 Task: Use the formula "ISPMT" in spreadsheet "Project portfolio".
Action: Mouse moved to (258, 338)
Screenshot: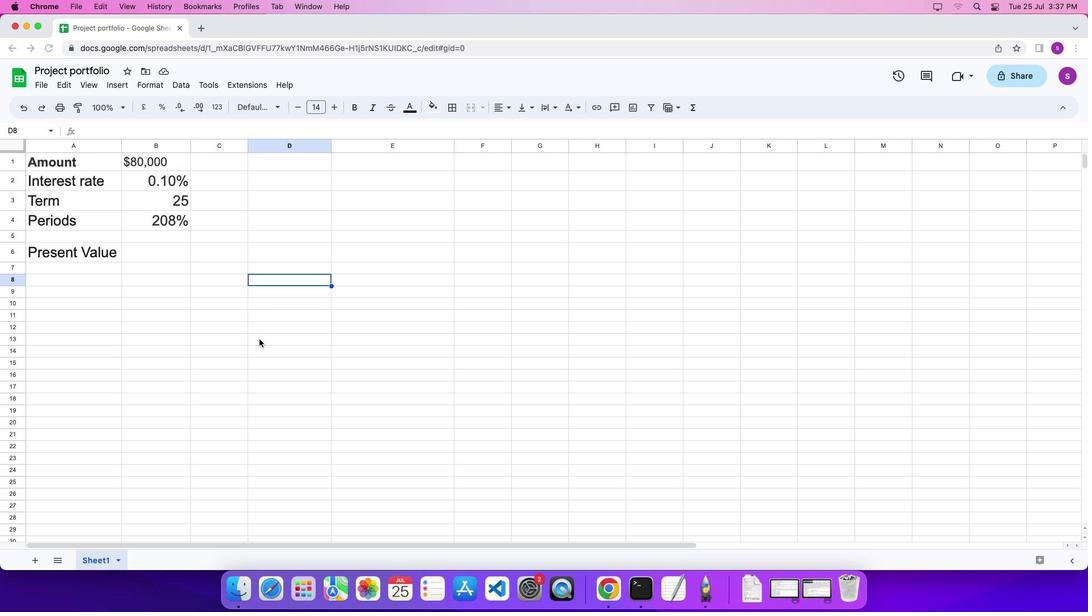 
Action: Mouse pressed left at (258, 338)
Screenshot: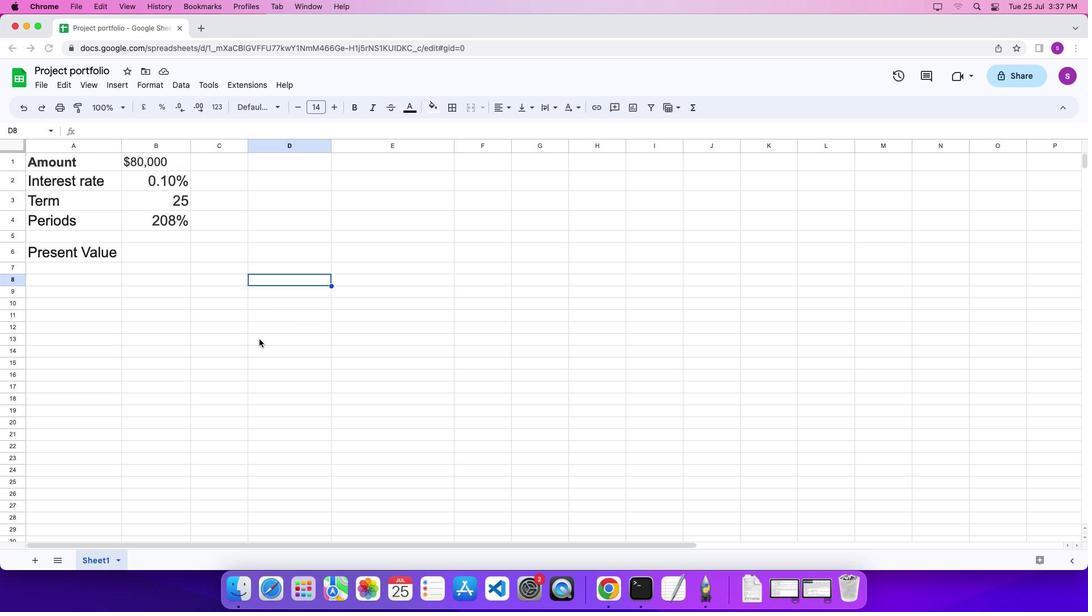
Action: Mouse pressed left at (258, 338)
Screenshot: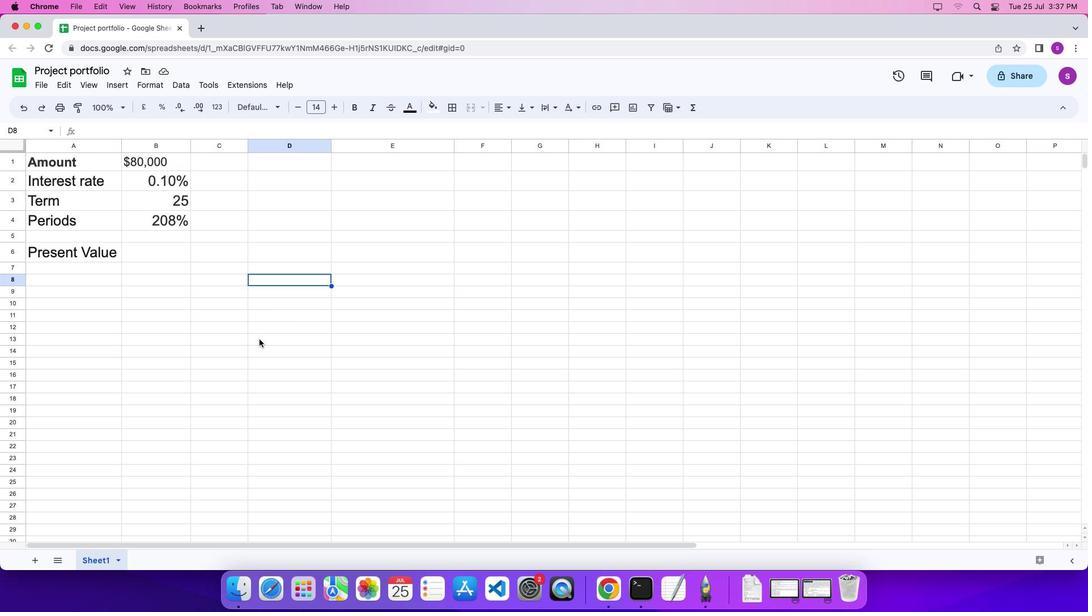 
Action: Key pressed '='
Screenshot: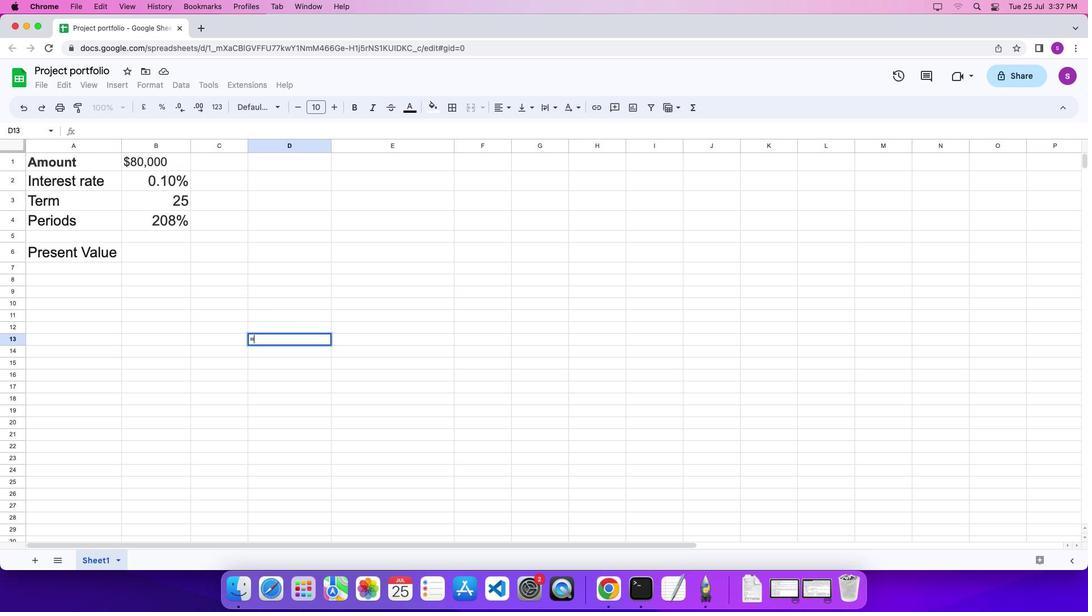 
Action: Mouse moved to (693, 103)
Screenshot: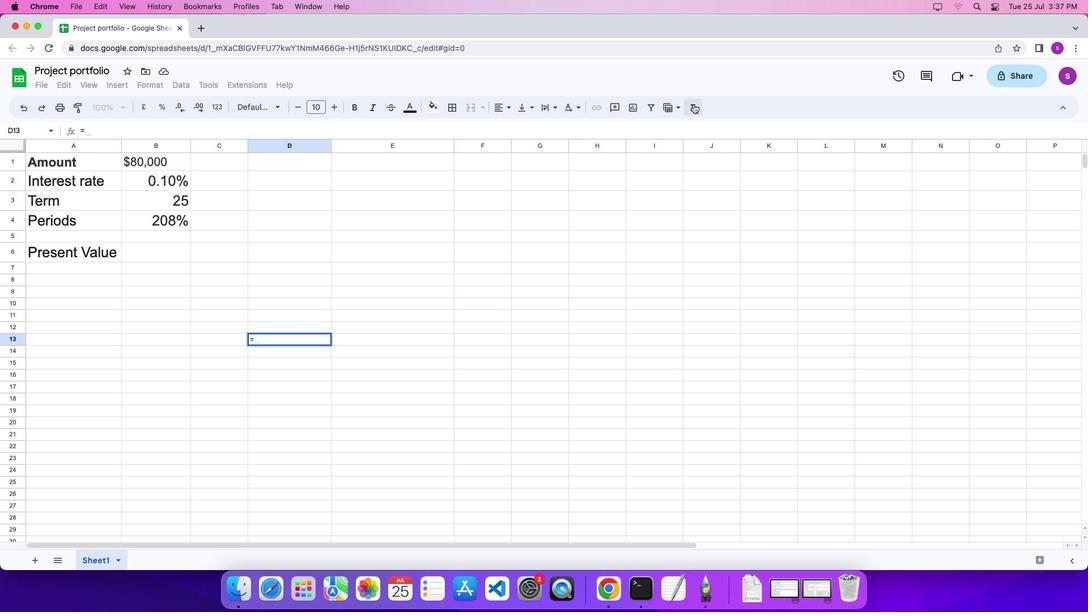 
Action: Mouse pressed left at (693, 103)
Screenshot: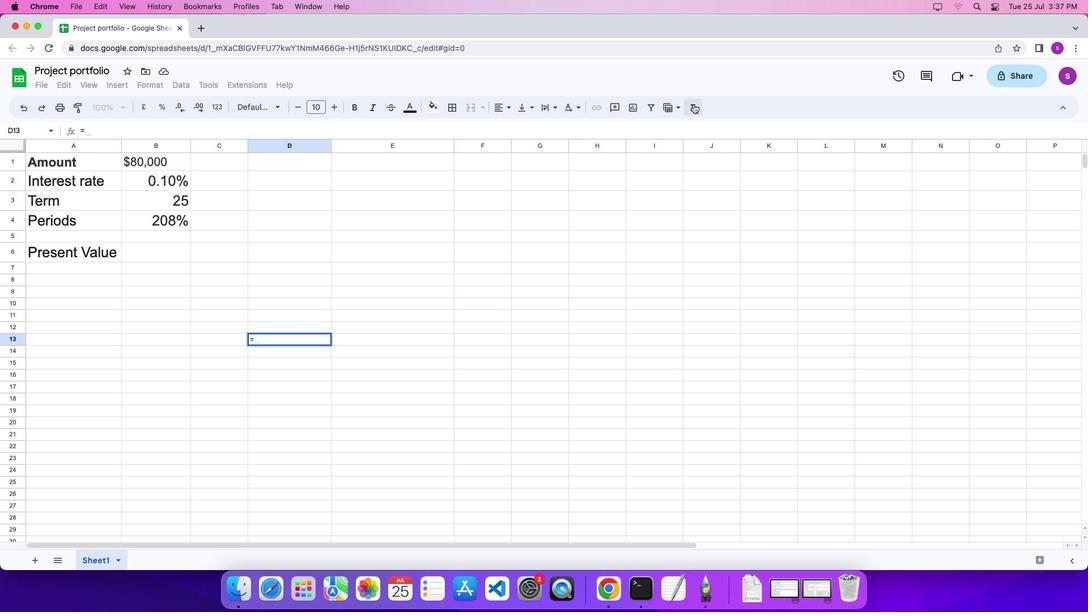 
Action: Mouse moved to (886, 415)
Screenshot: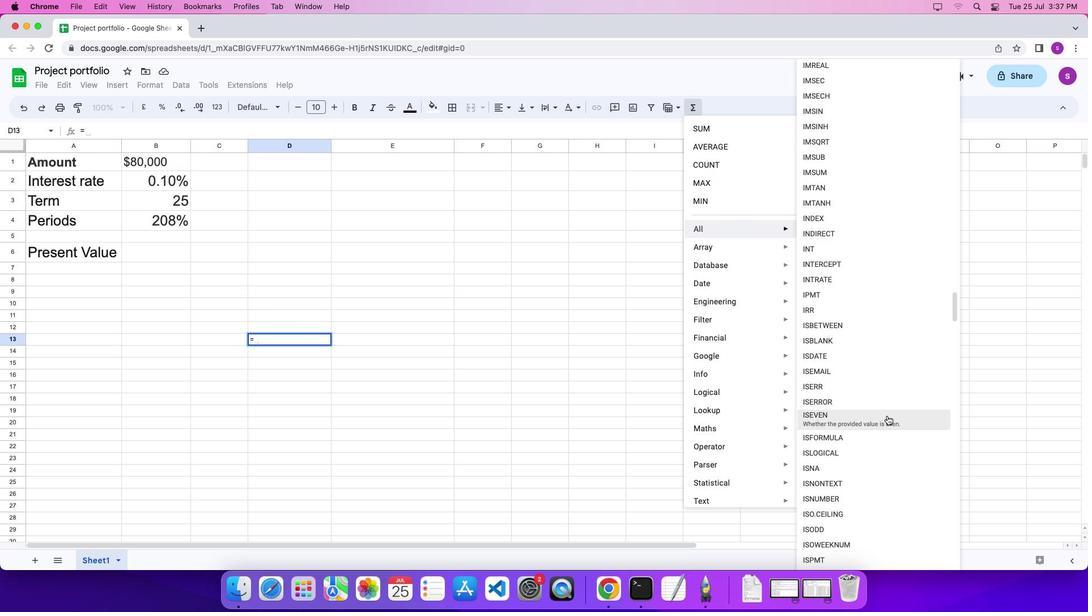 
Action: Mouse scrolled (886, 415) with delta (0, 0)
Screenshot: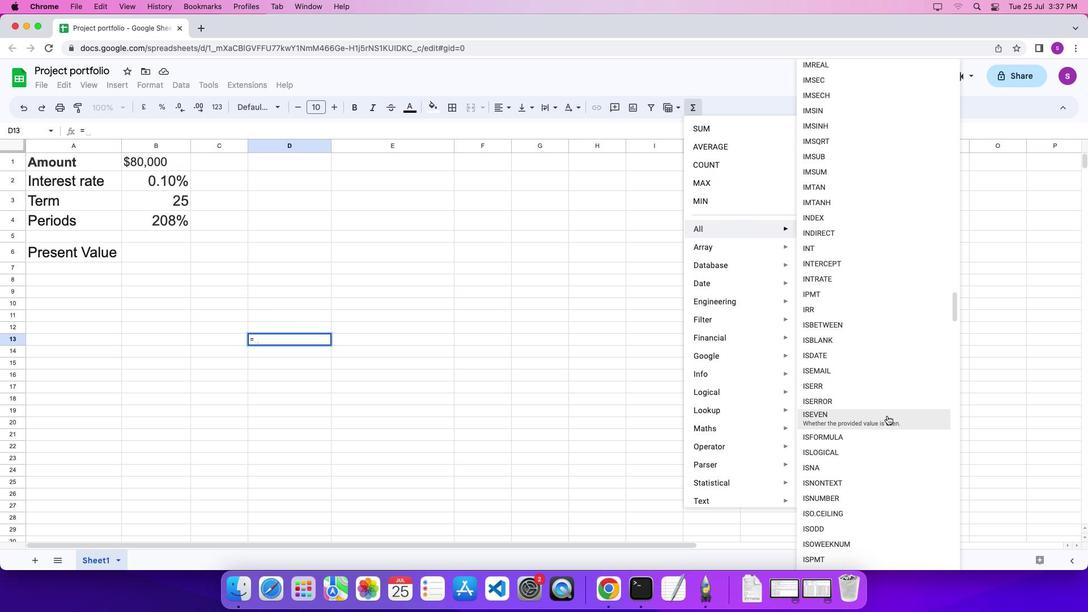 
Action: Mouse scrolled (886, 415) with delta (0, 0)
Screenshot: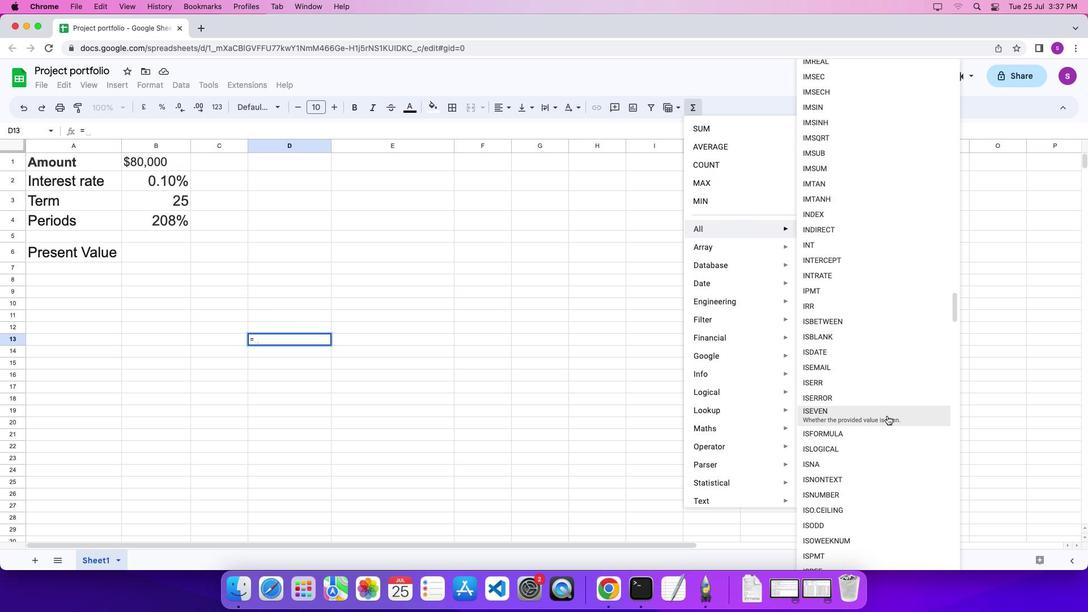 
Action: Mouse scrolled (886, 415) with delta (0, 0)
Screenshot: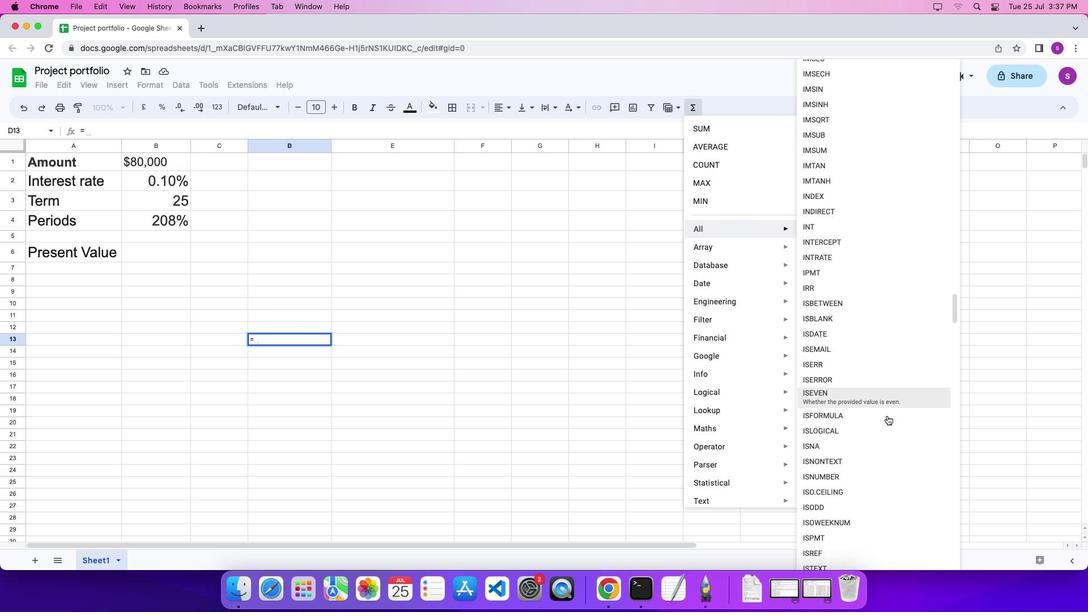 
Action: Mouse moved to (880, 535)
Screenshot: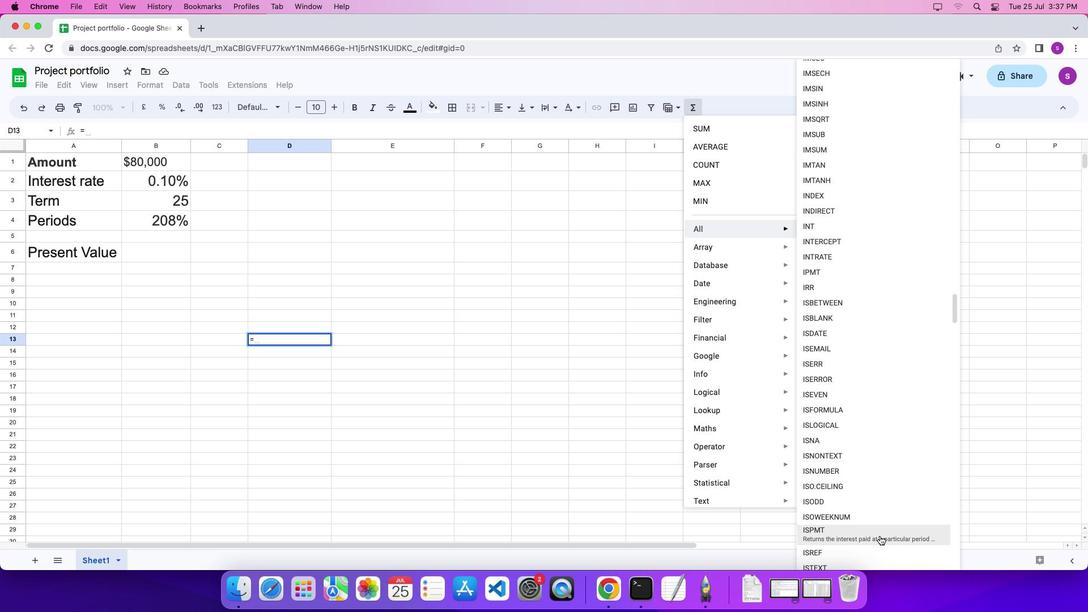 
Action: Mouse pressed left at (880, 535)
Screenshot: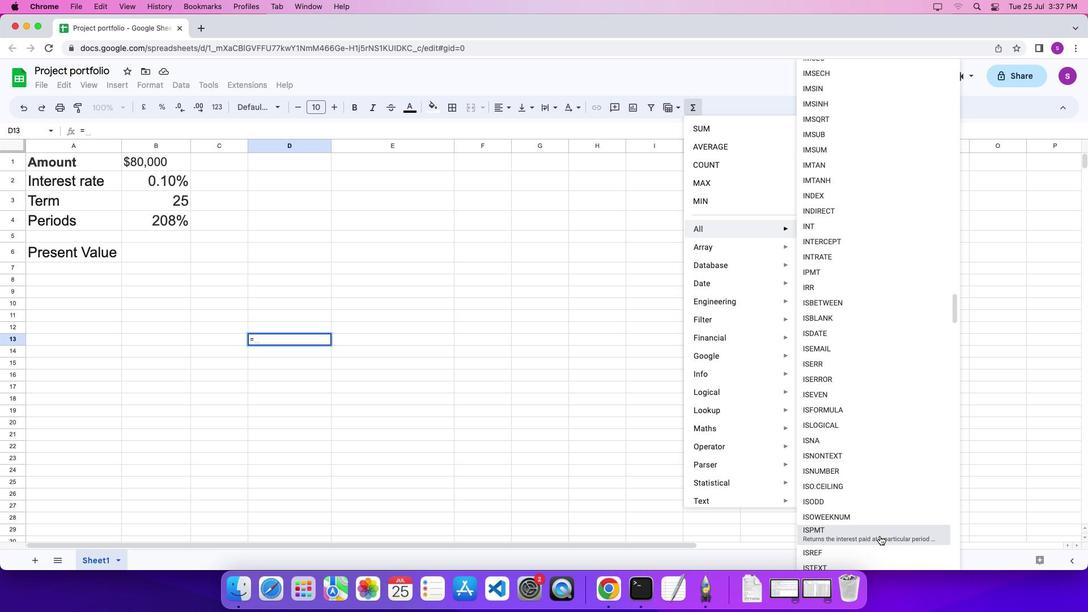 
Action: Mouse moved to (863, 514)
Screenshot: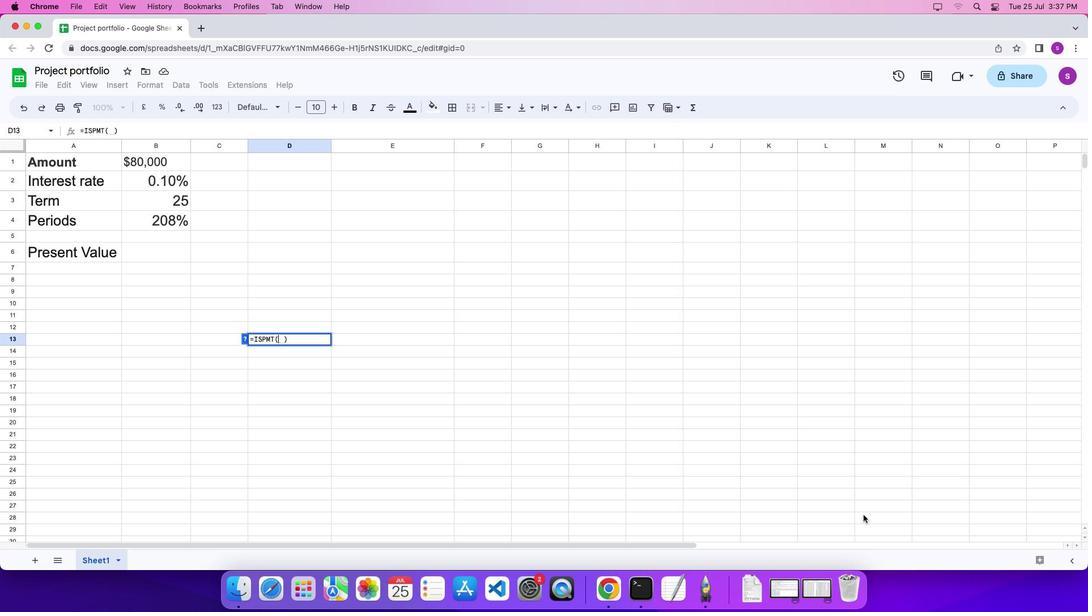 
Action: Key pressed '5'Key.shift'%''/''1''2'',''1'',''6''0'',''5''0''0''0''0''\x03'
Screenshot: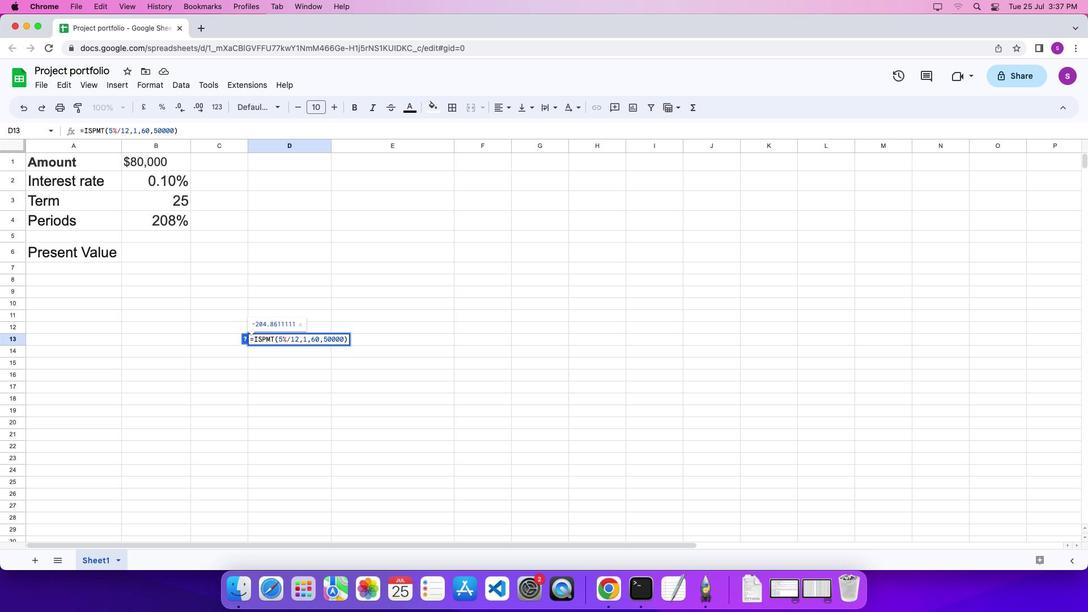 
